 Task: Apply heading 2 to the text "Instagram".
Action: Mouse moved to (291, 195)
Screenshot: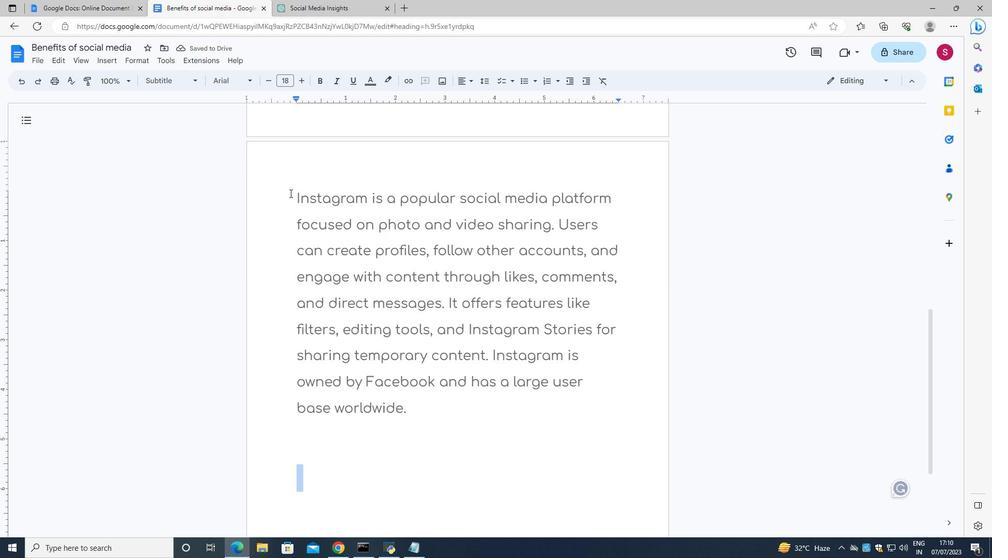 
Action: Mouse pressed left at (291, 195)
Screenshot: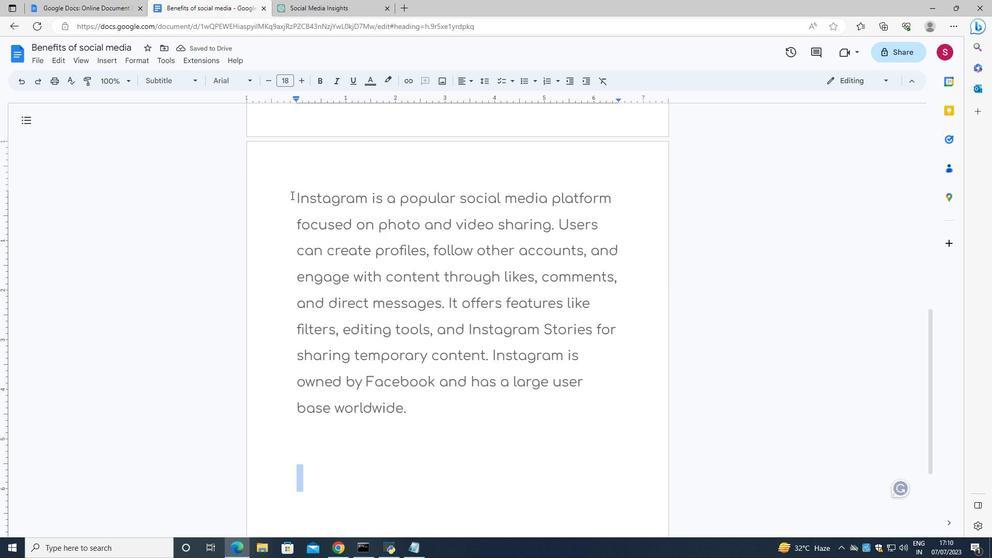 
Action: Mouse moved to (128, 66)
Screenshot: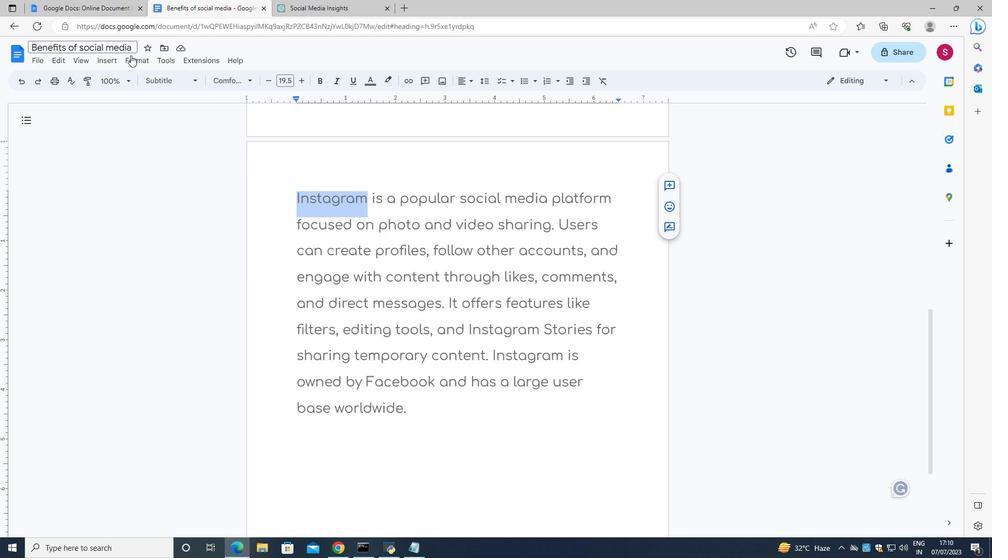 
Action: Mouse pressed left at (128, 66)
Screenshot: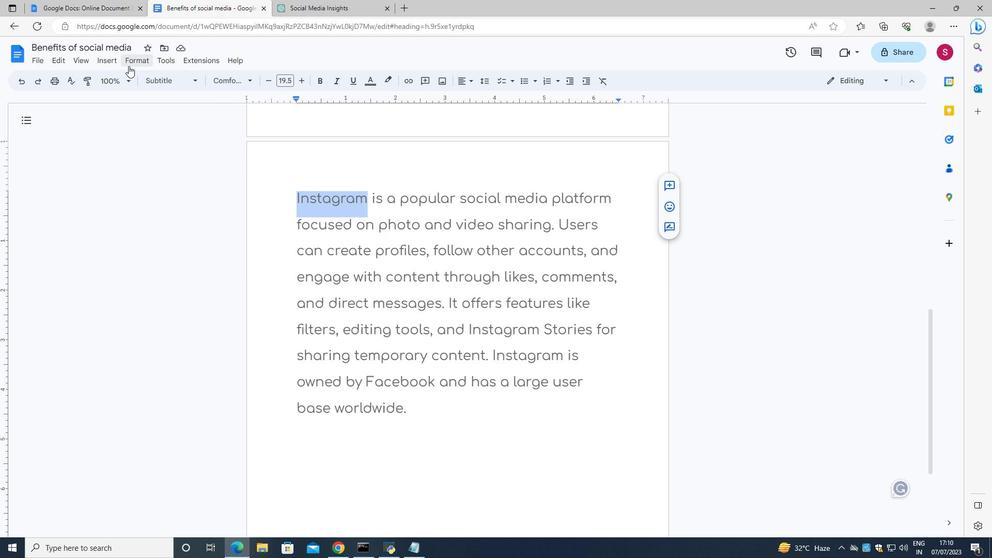 
Action: Mouse moved to (483, 194)
Screenshot: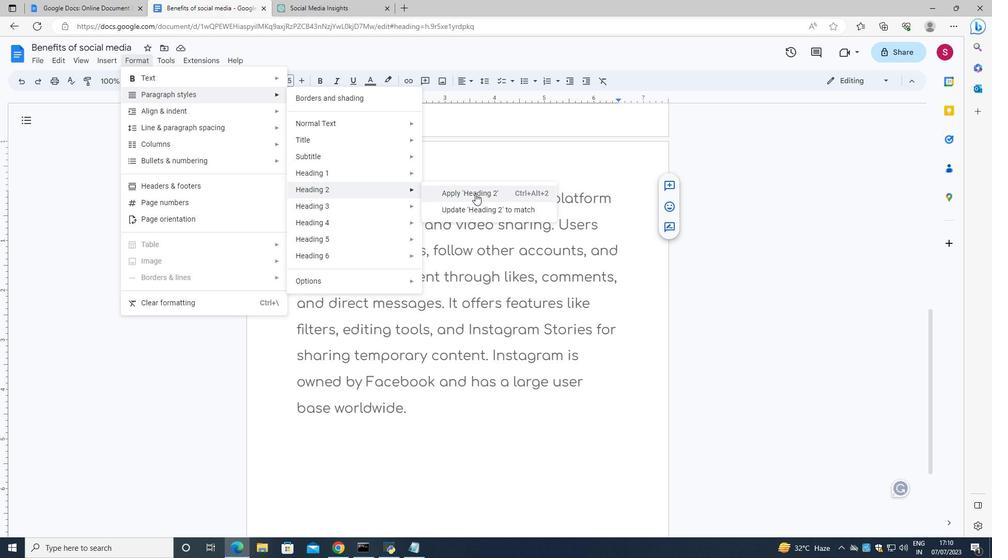 
Action: Mouse pressed left at (483, 194)
Screenshot: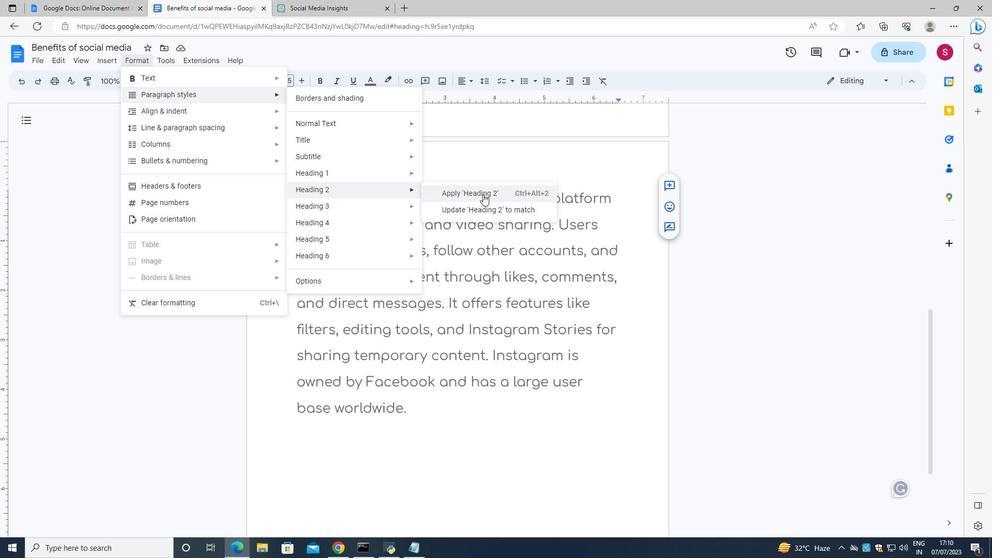 
Action: Mouse moved to (424, 269)
Screenshot: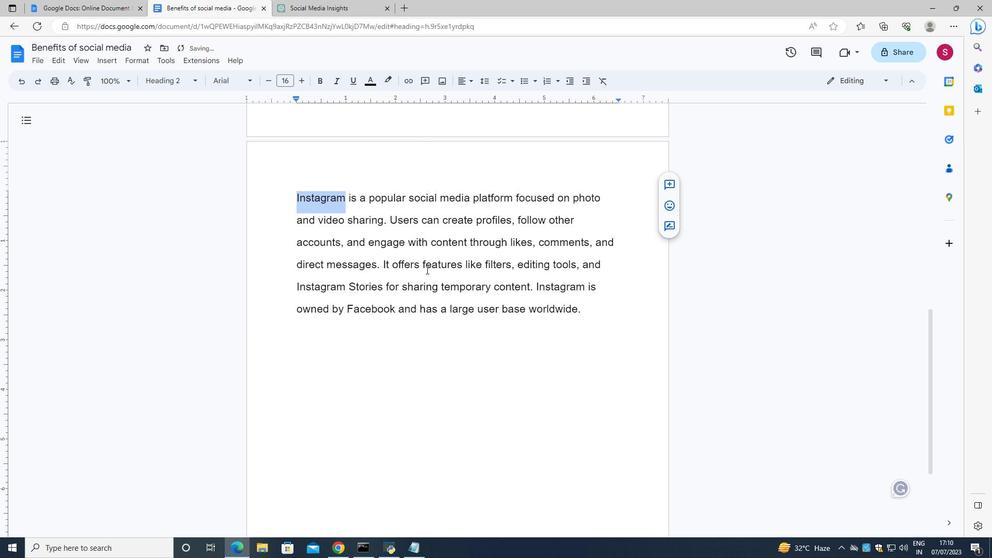 
